 Task: Clear the all time cookies and other site data.
Action: Mouse moved to (1140, 31)
Screenshot: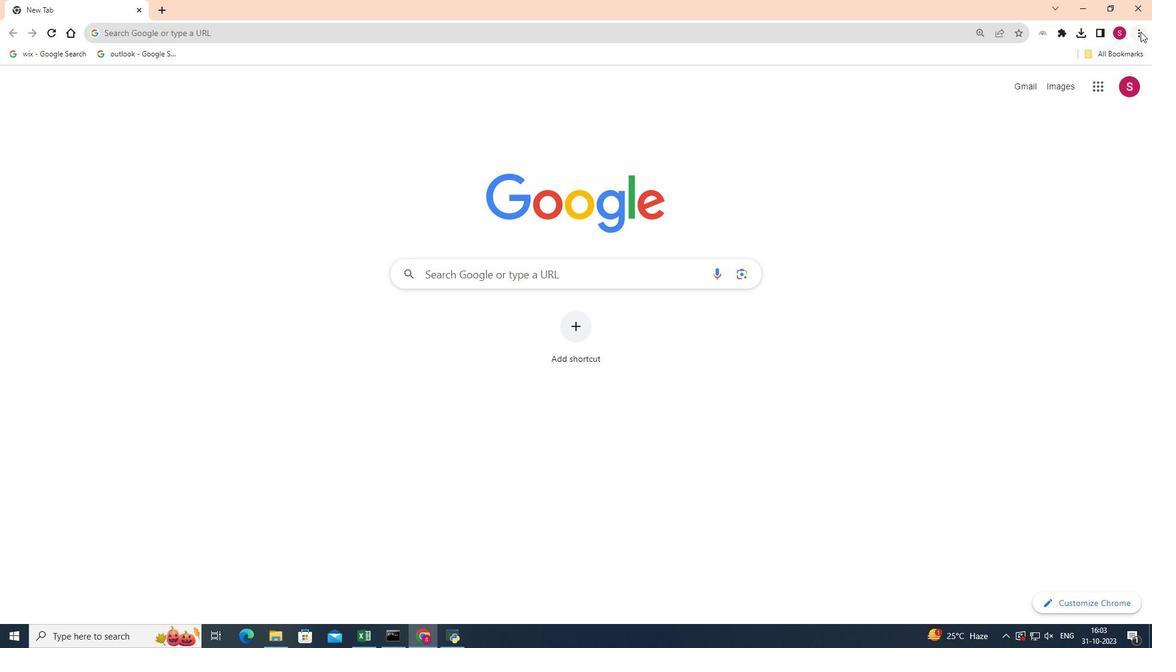 
Action: Mouse pressed left at (1140, 31)
Screenshot: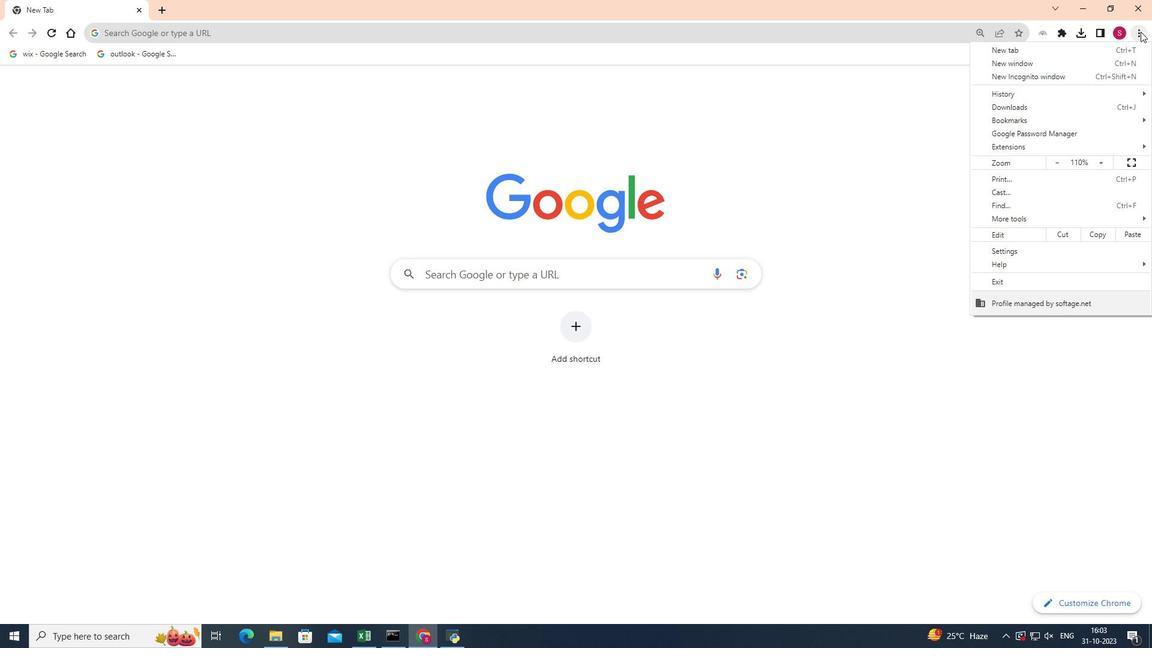 
Action: Mouse moved to (1036, 219)
Screenshot: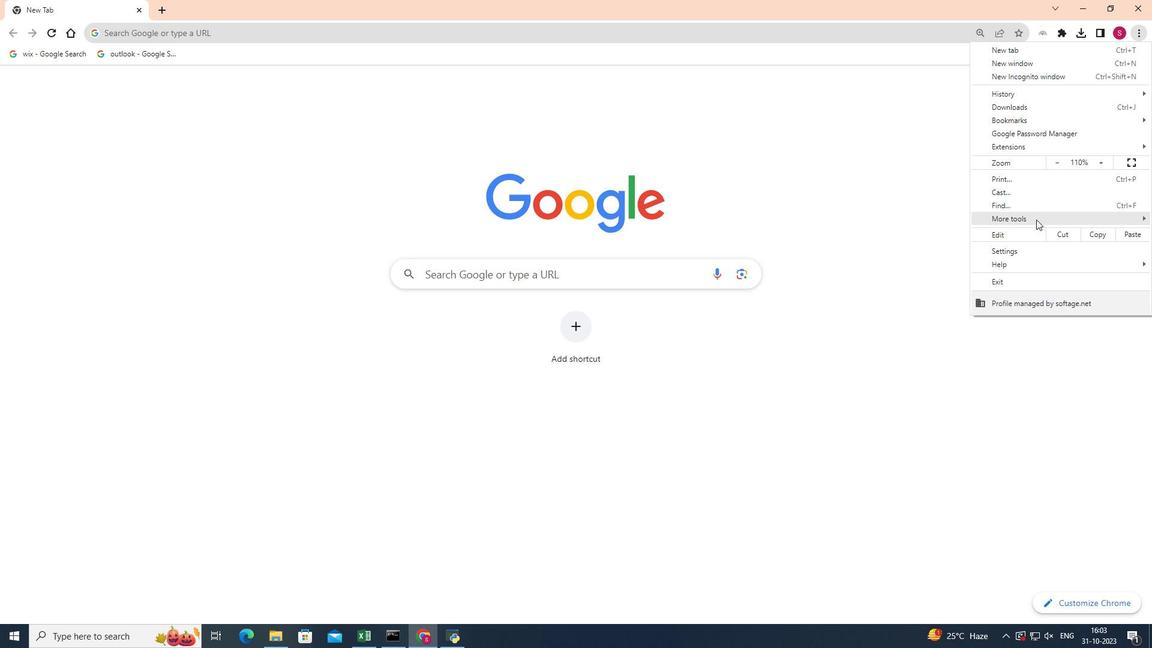 
Action: Mouse pressed left at (1036, 219)
Screenshot: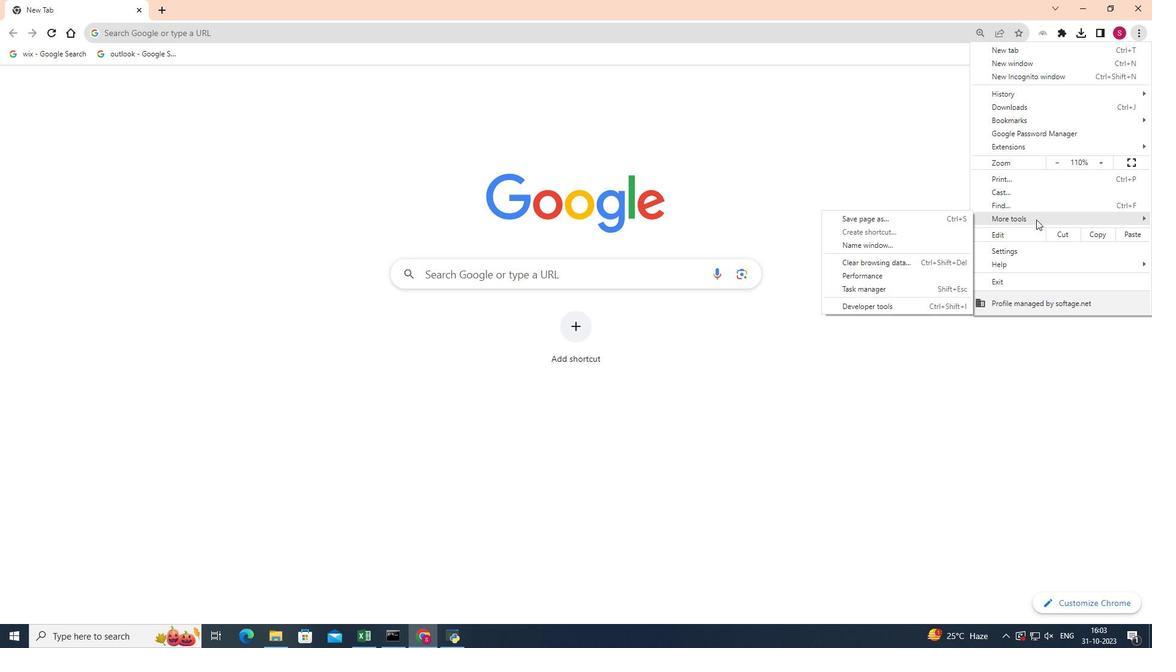 
Action: Mouse moved to (931, 261)
Screenshot: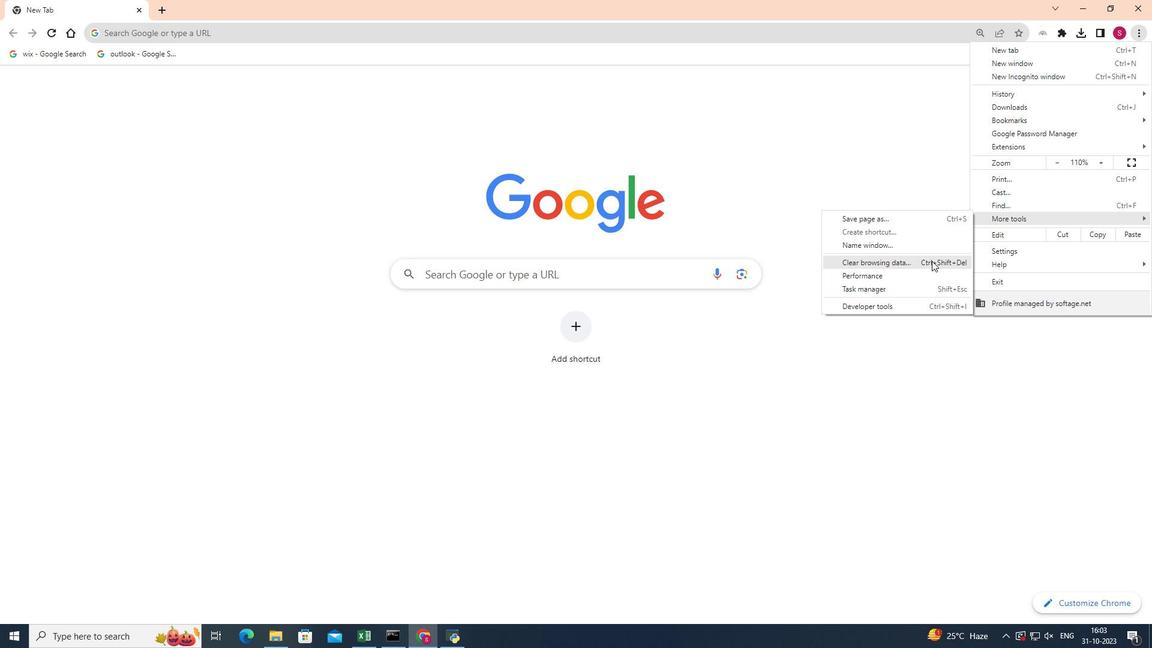 
Action: Mouse pressed left at (931, 261)
Screenshot: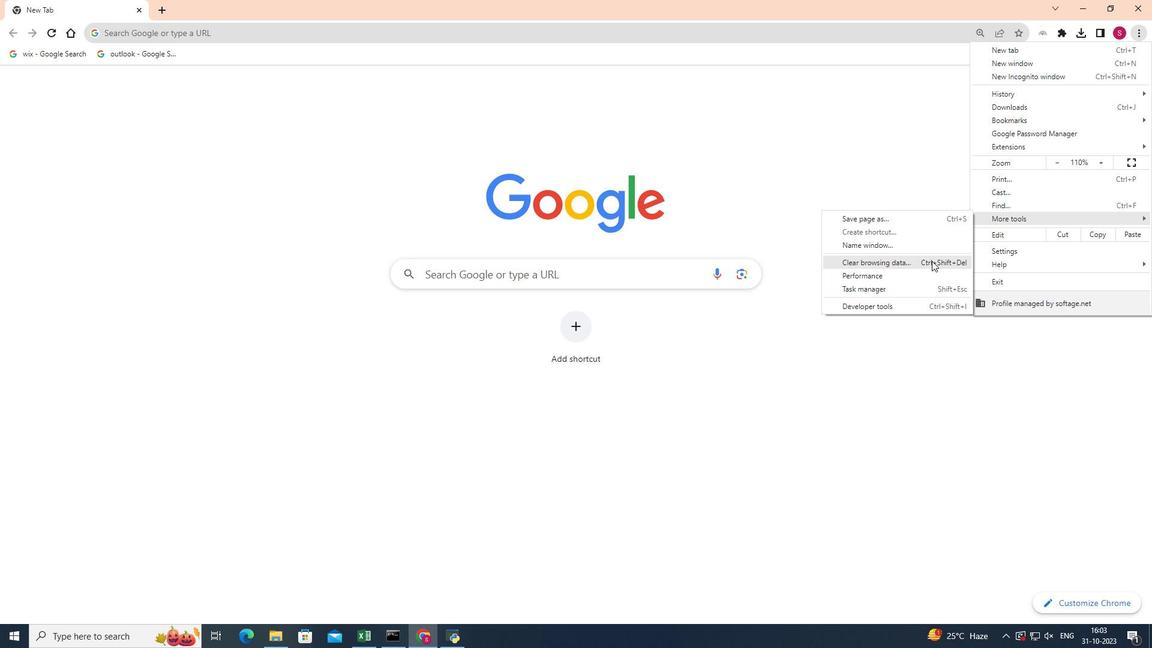 
Action: Mouse moved to (583, 213)
Screenshot: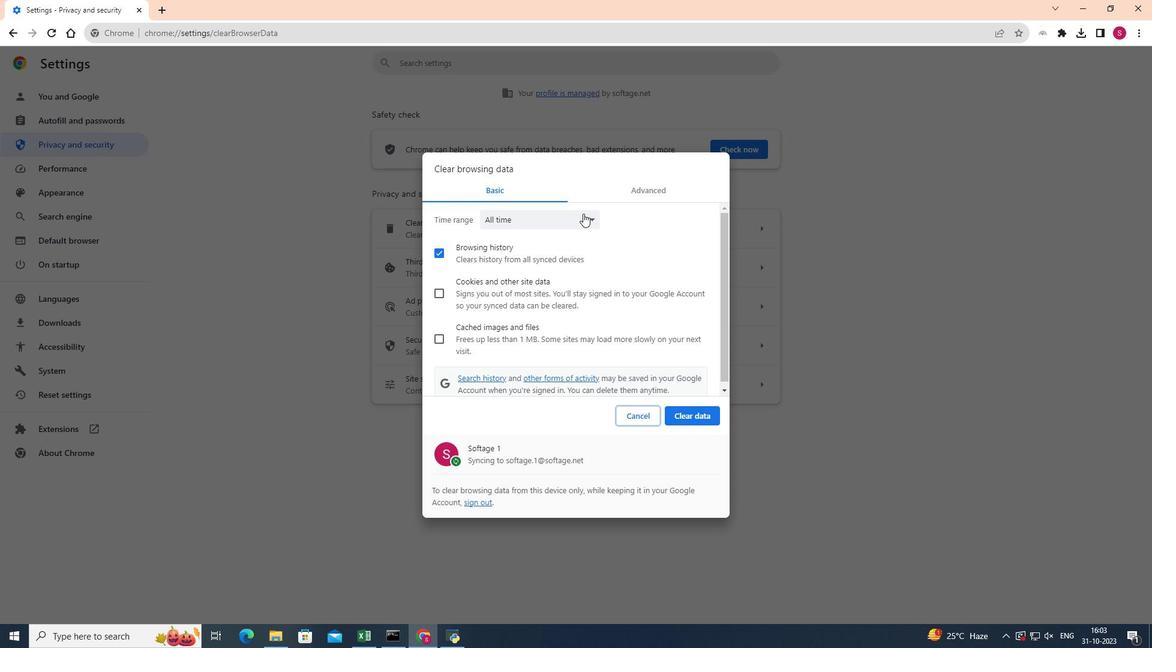 
Action: Mouse pressed left at (583, 213)
Screenshot: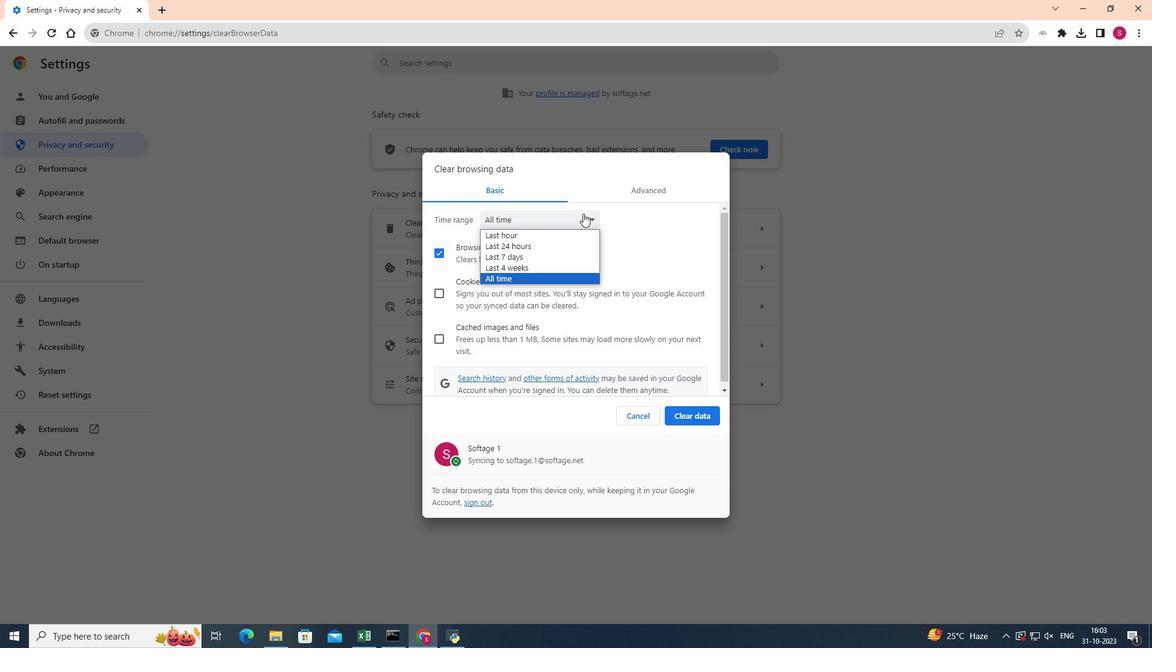 
Action: Mouse moved to (543, 276)
Screenshot: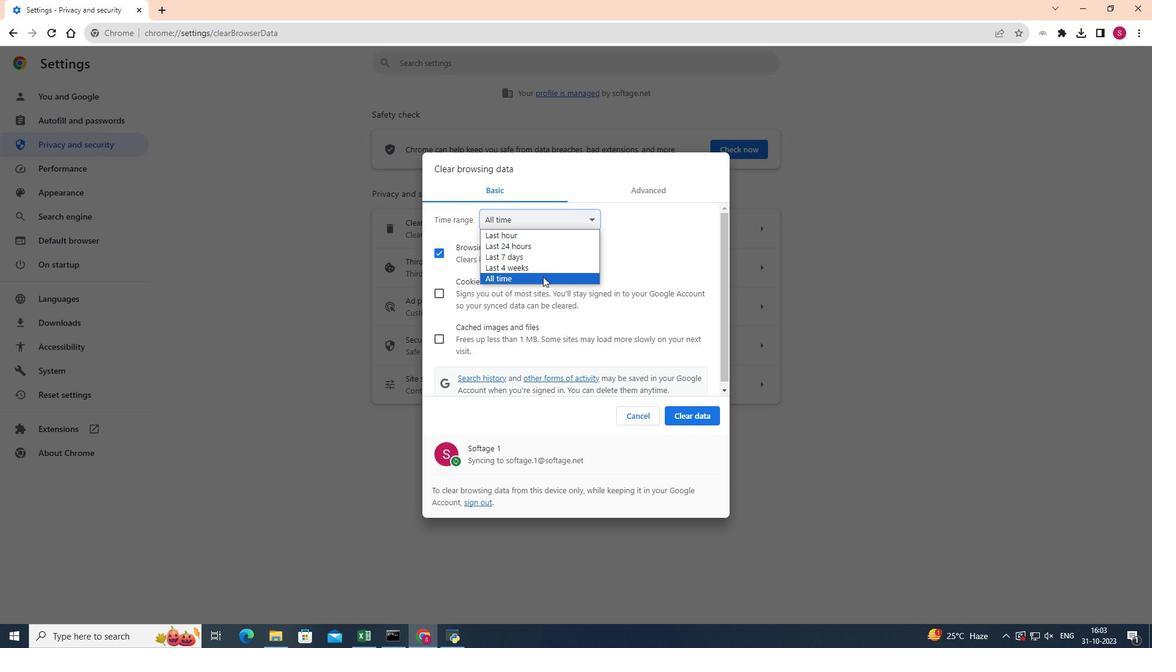 
Action: Mouse pressed left at (543, 276)
Screenshot: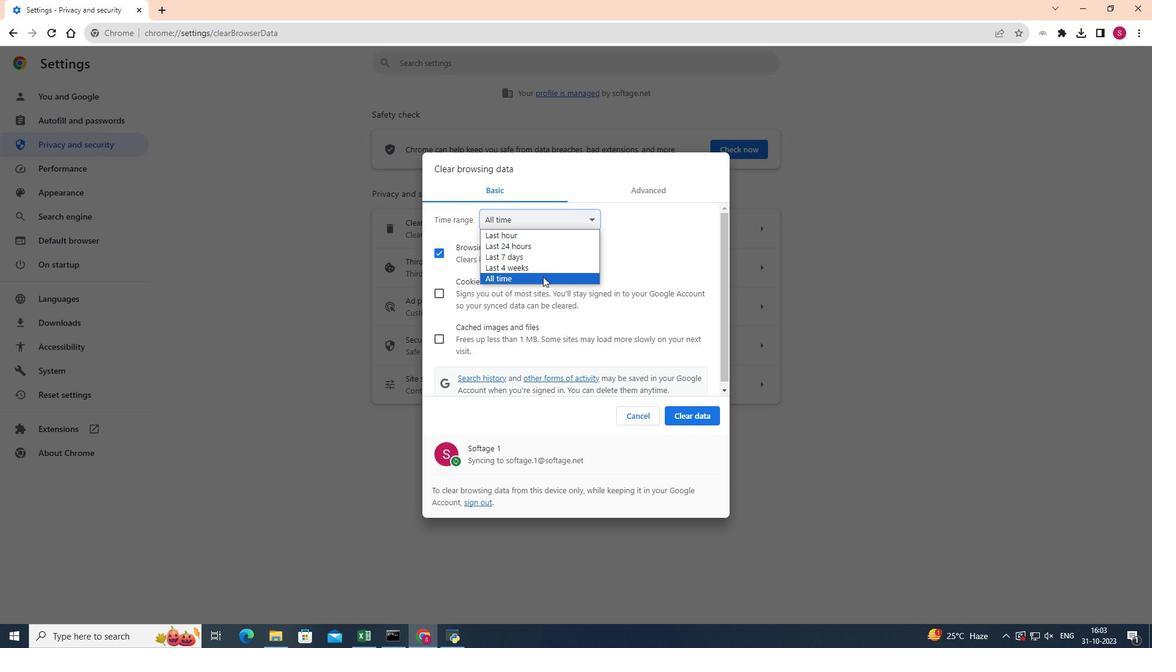 
Action: Mouse moved to (441, 253)
Screenshot: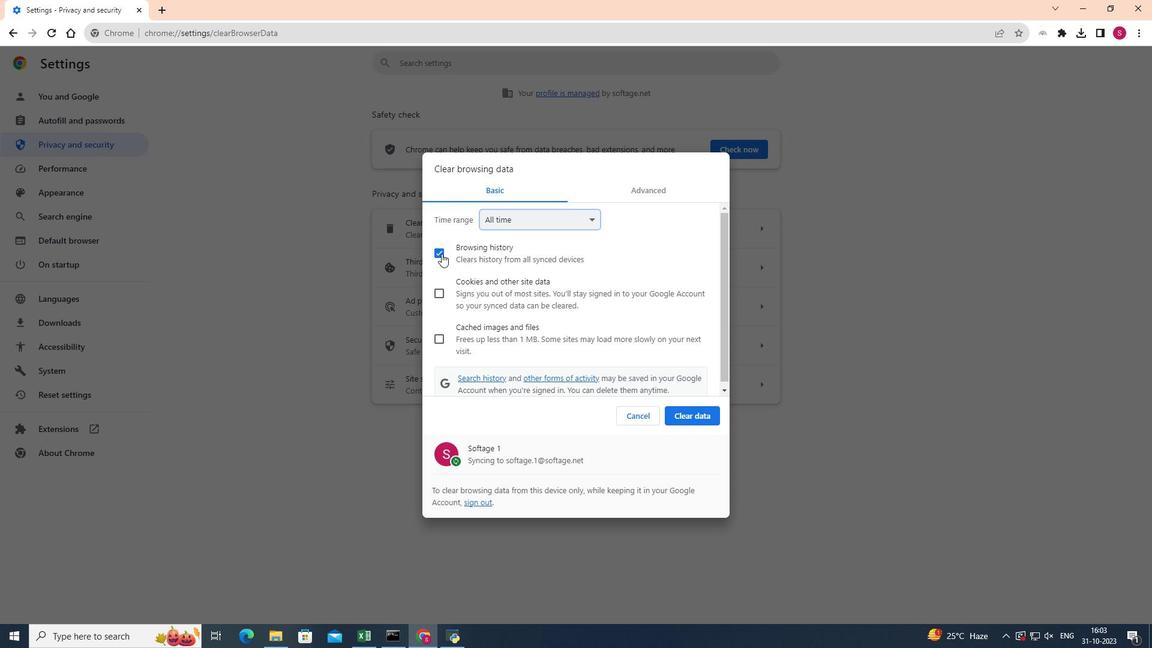 
Action: Mouse pressed left at (441, 253)
Screenshot: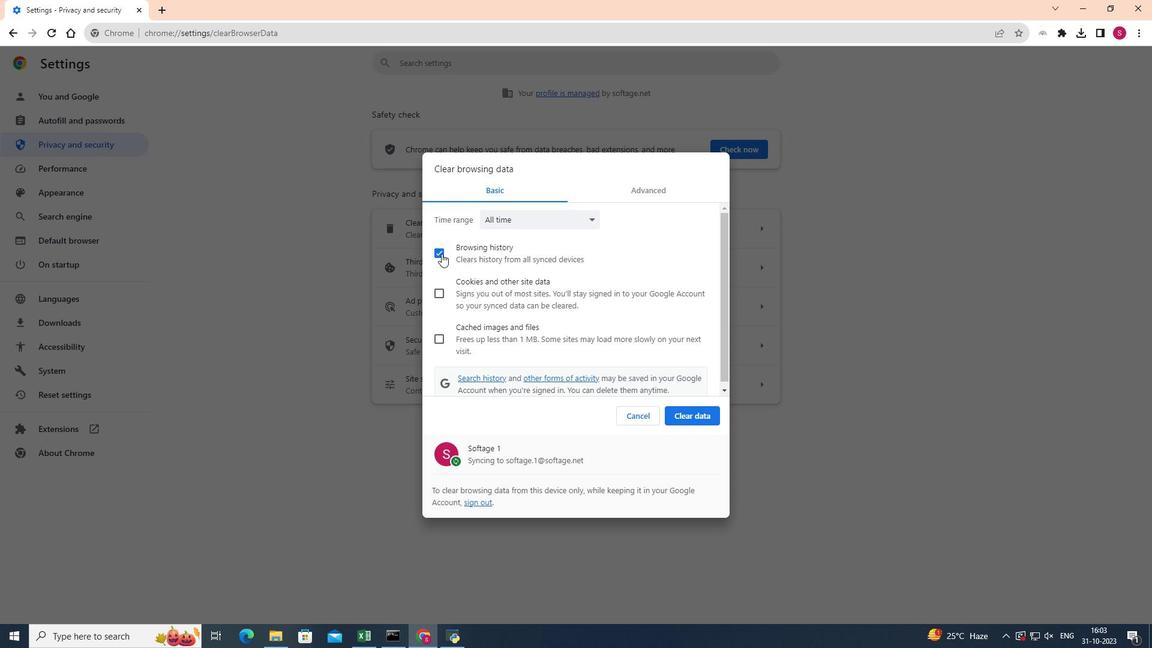 
Action: Mouse moved to (435, 296)
Screenshot: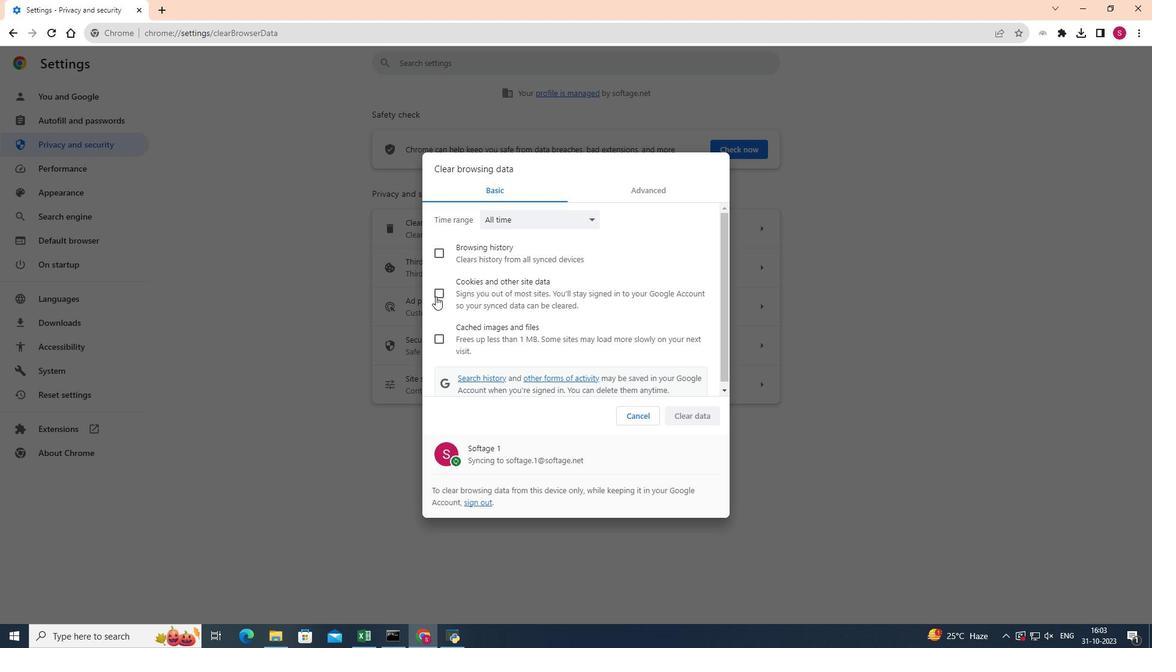 
Action: Mouse pressed left at (435, 296)
Screenshot: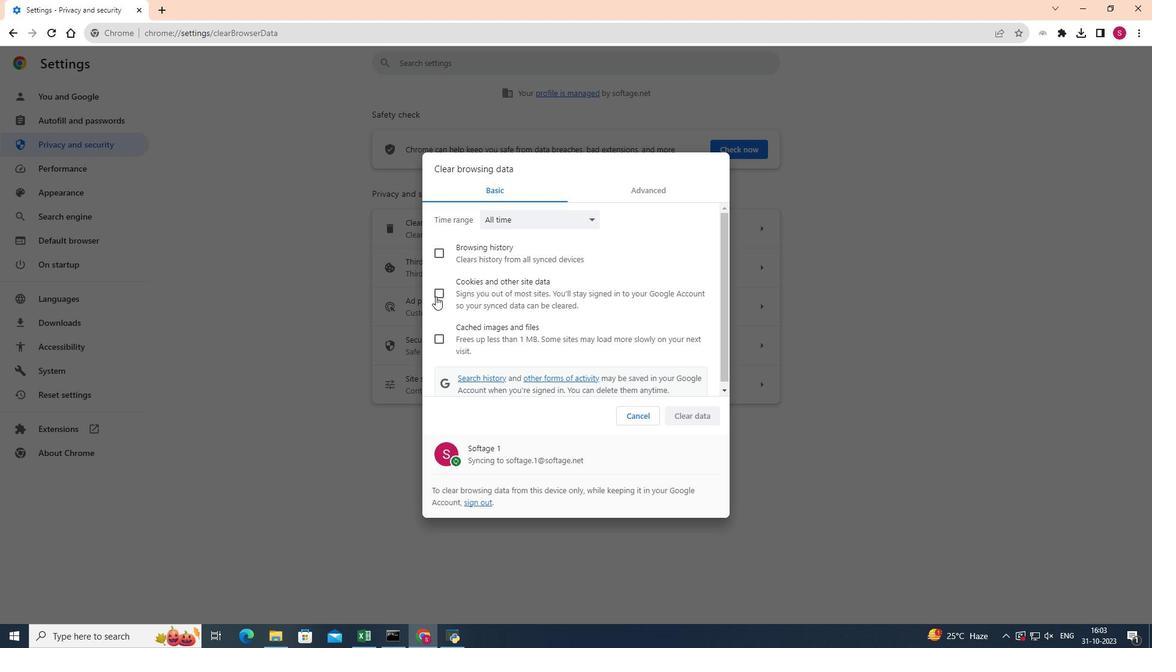 
Action: Mouse moved to (696, 414)
Screenshot: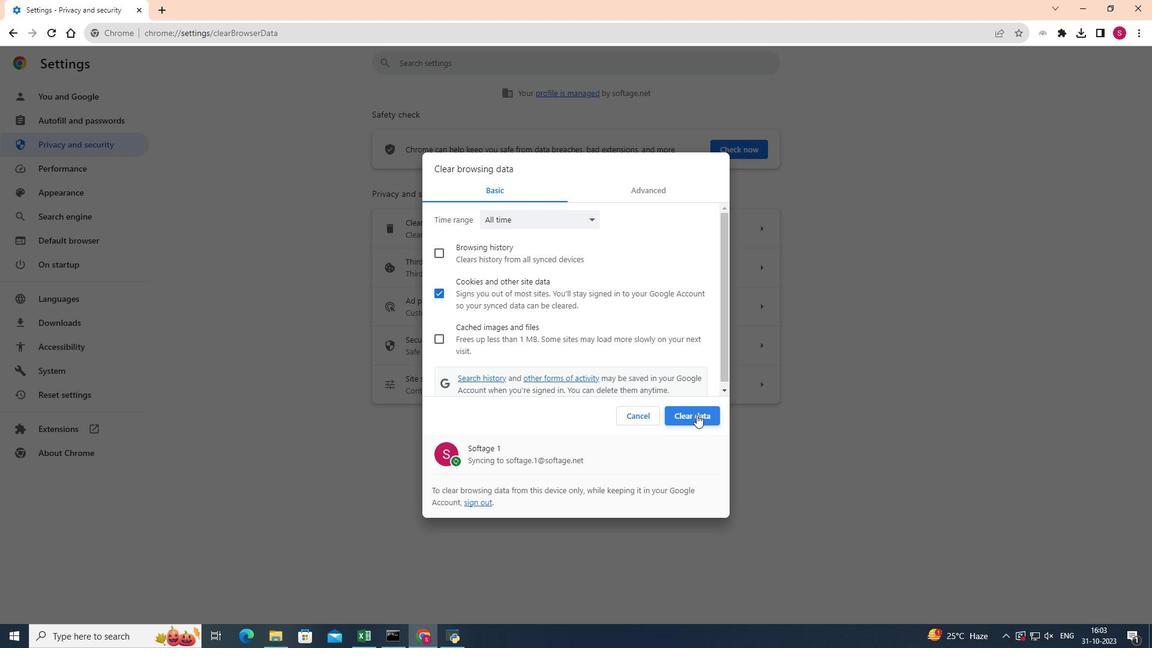 
Action: Mouse pressed left at (696, 414)
Screenshot: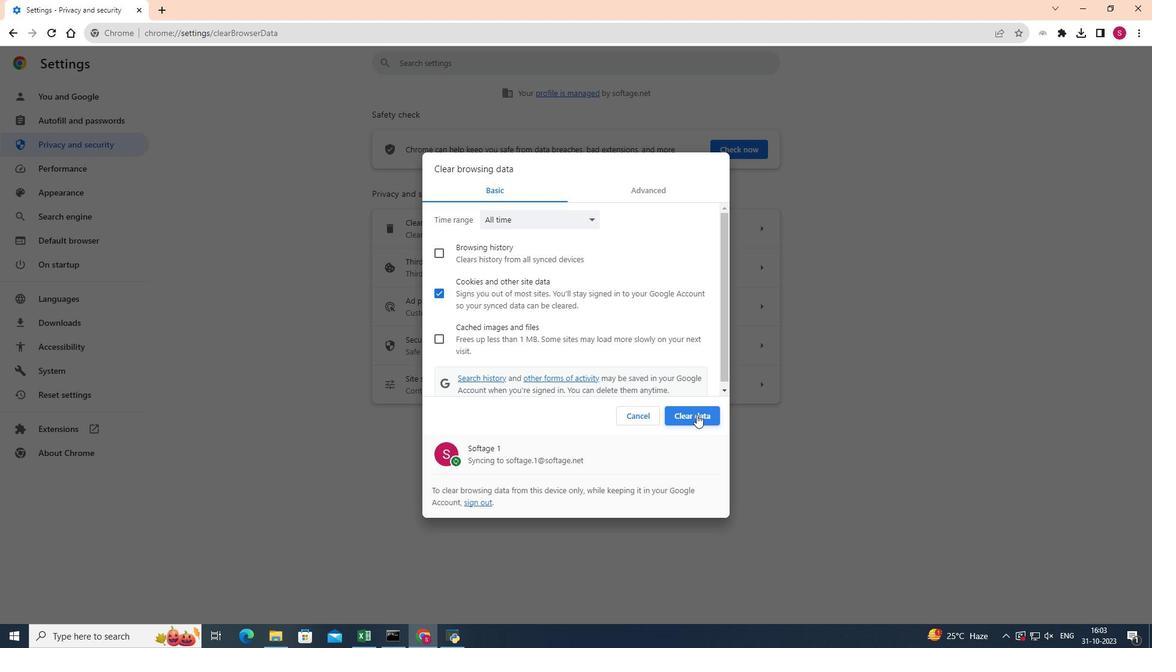 
Action: Mouse moved to (697, 415)
Screenshot: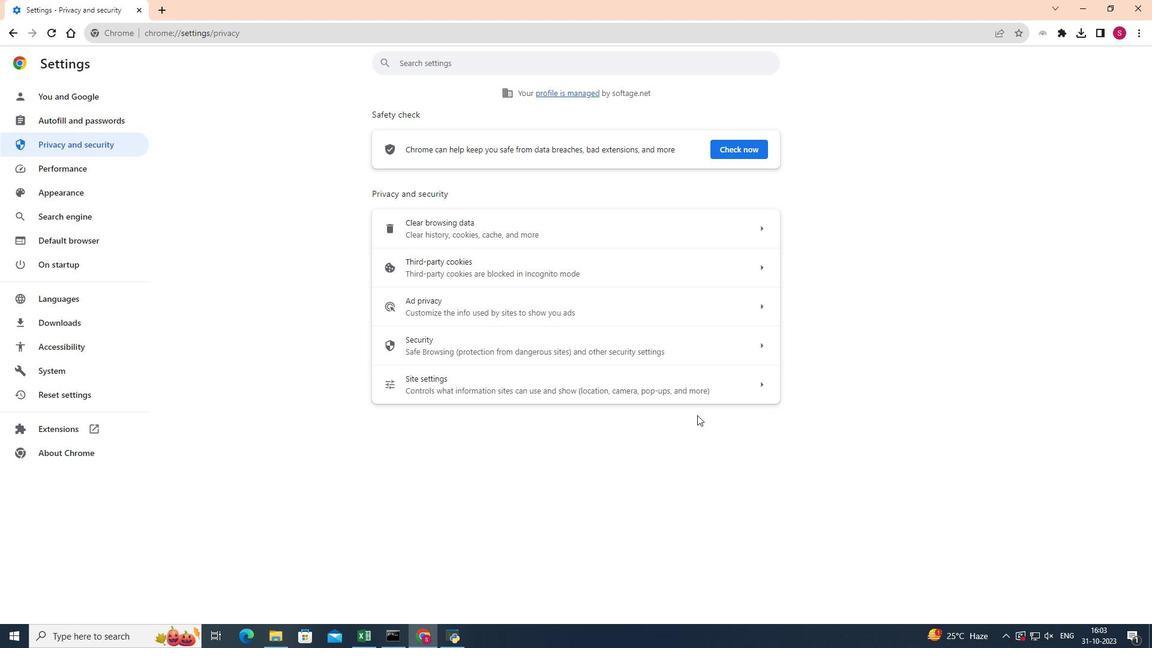 
